 Task: Use the audio channel remapper to remap the "Side left" to "Low-frequency effects".
Action: Mouse moved to (119, 19)
Screenshot: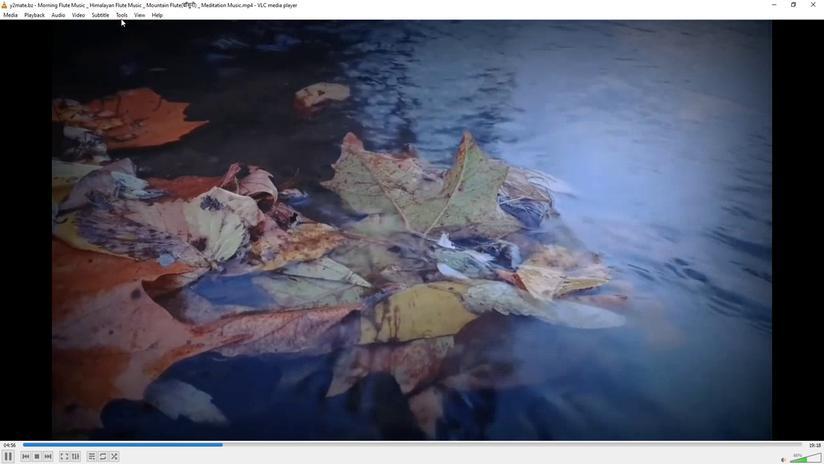 
Action: Mouse pressed left at (119, 19)
Screenshot: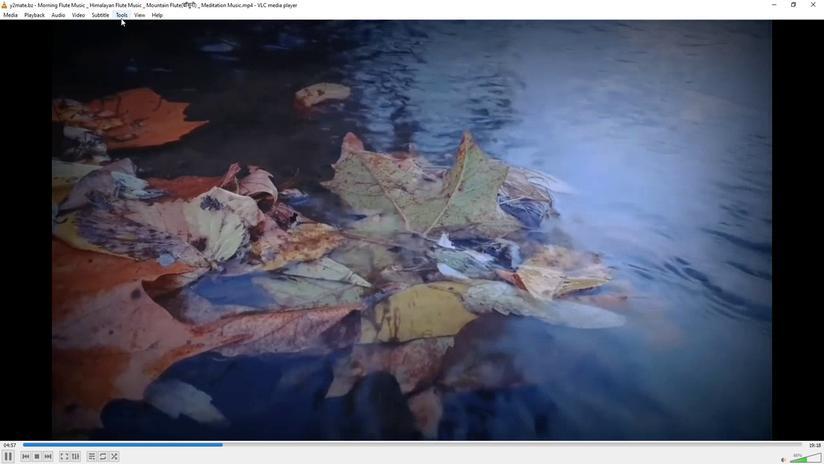 
Action: Mouse moved to (139, 115)
Screenshot: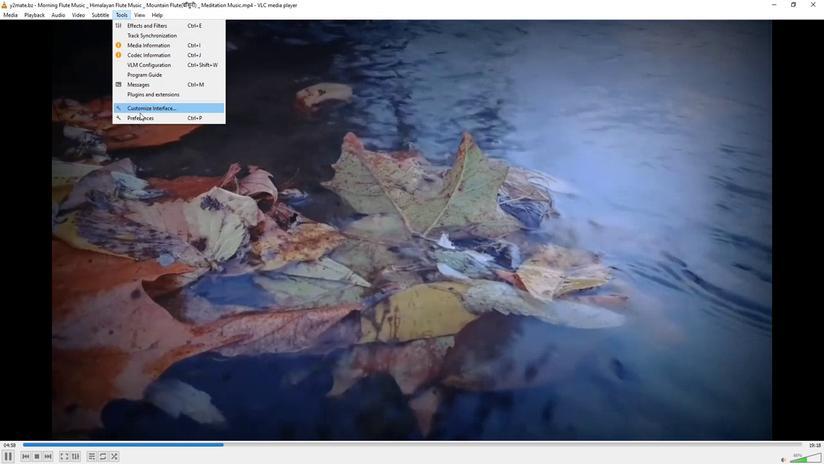 
Action: Mouse pressed left at (139, 115)
Screenshot: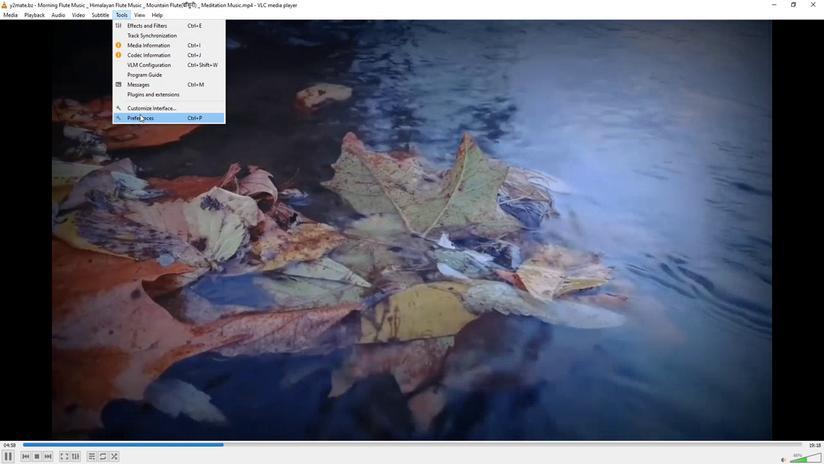 
Action: Mouse moved to (274, 384)
Screenshot: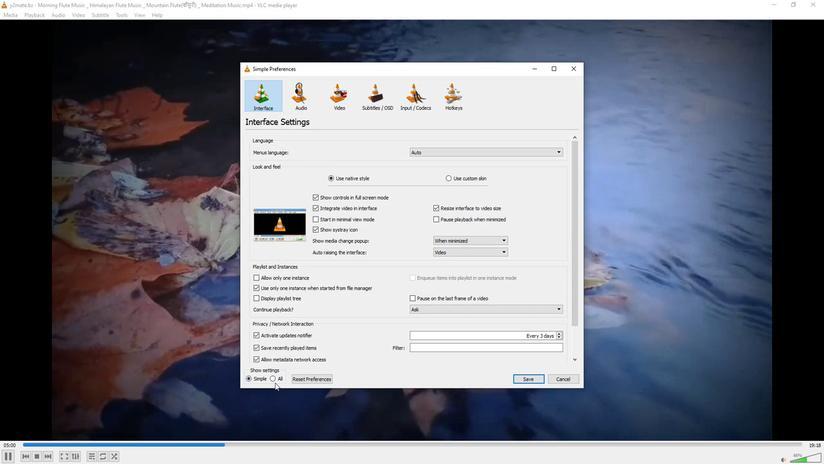 
Action: Mouse pressed left at (274, 384)
Screenshot: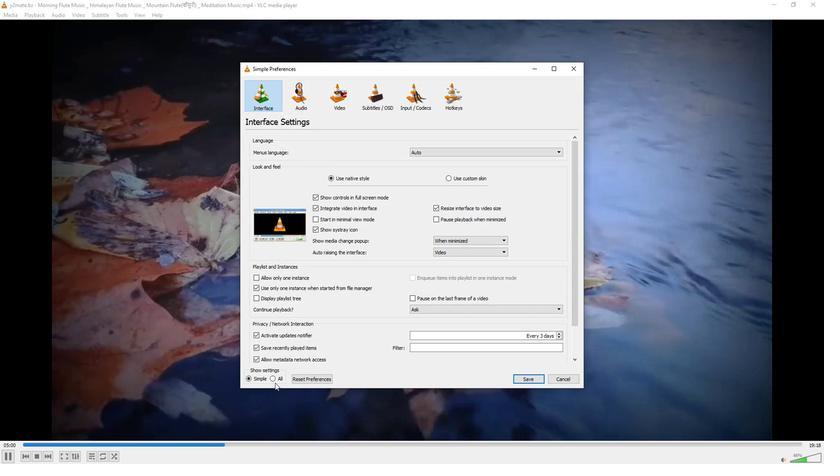 
Action: Mouse moved to (271, 378)
Screenshot: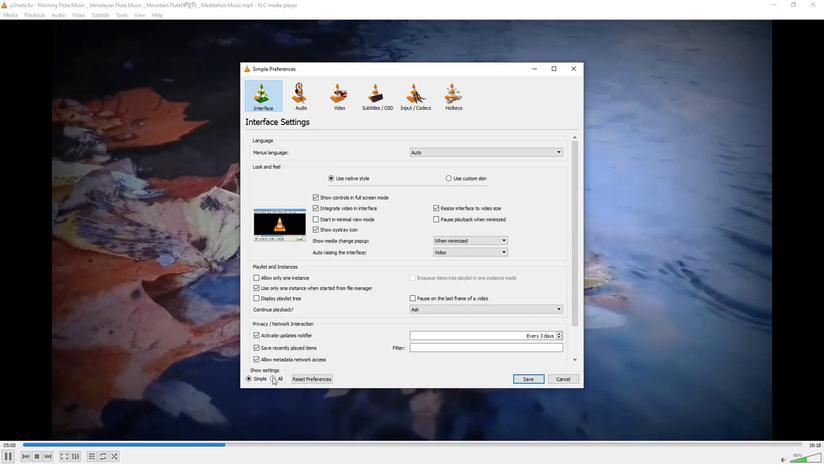 
Action: Mouse pressed left at (271, 378)
Screenshot: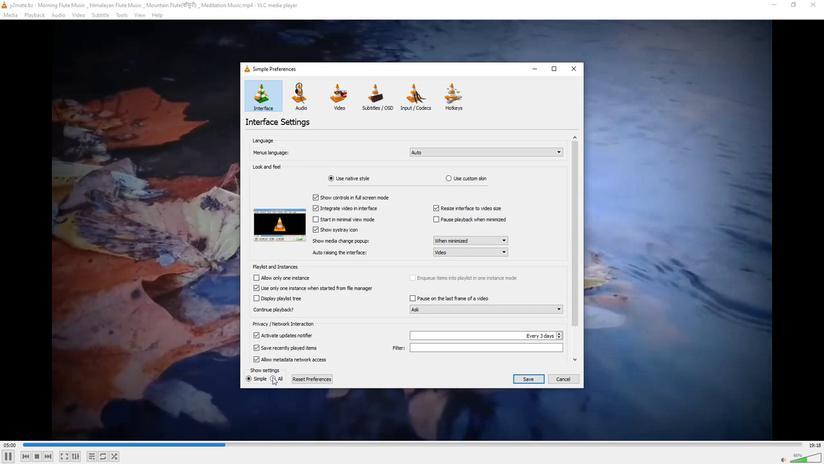 
Action: Mouse moved to (259, 185)
Screenshot: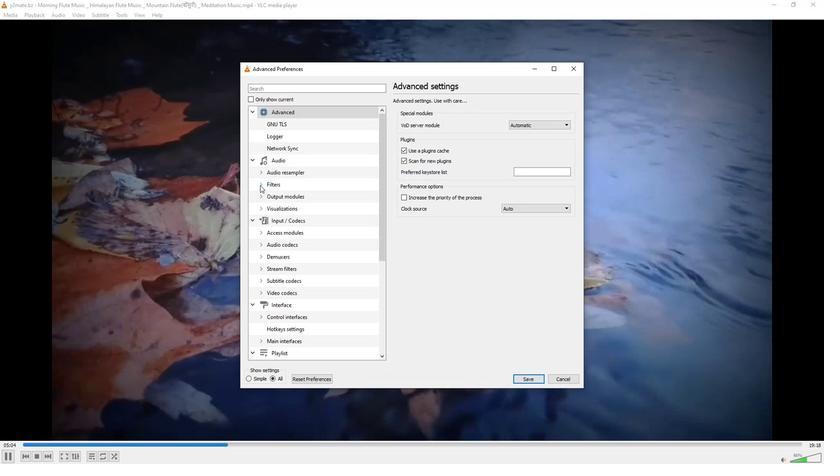 
Action: Mouse pressed left at (259, 185)
Screenshot: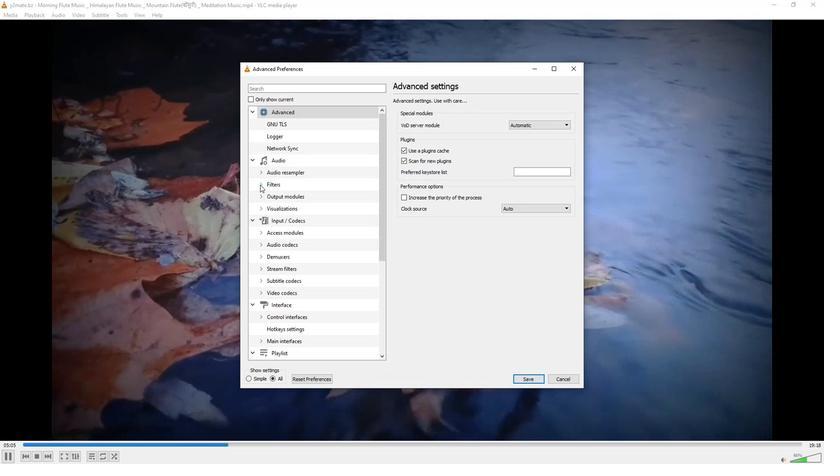 
Action: Mouse moved to (286, 305)
Screenshot: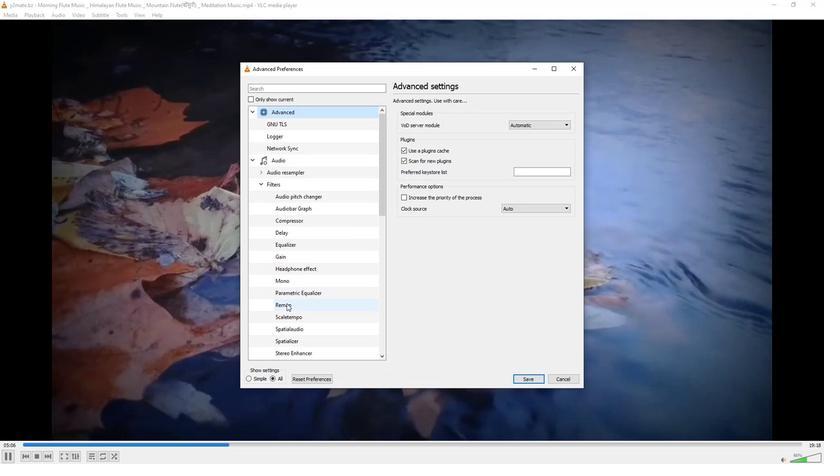 
Action: Mouse pressed left at (286, 305)
Screenshot: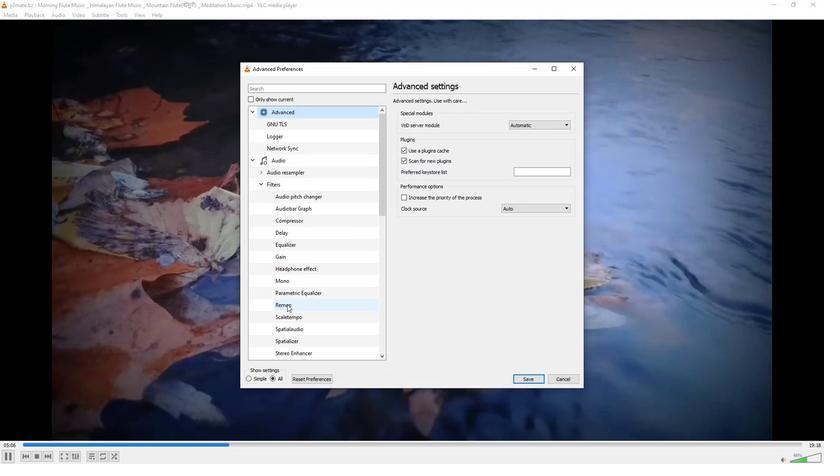 
Action: Mouse moved to (538, 184)
Screenshot: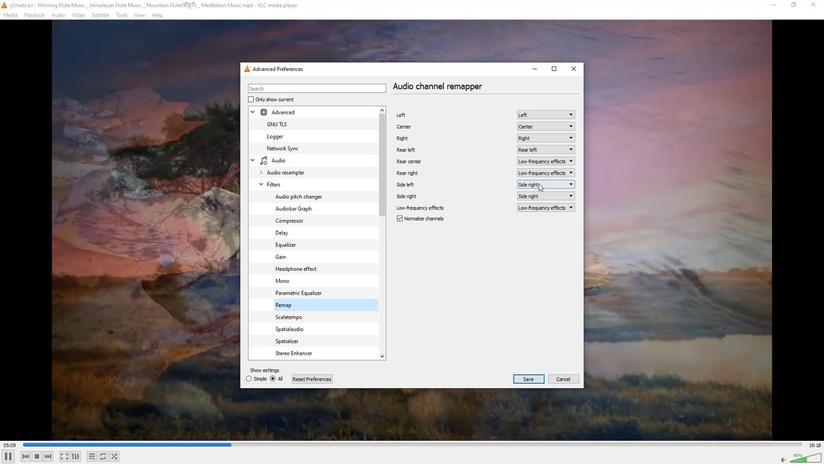 
Action: Mouse pressed left at (538, 184)
Screenshot: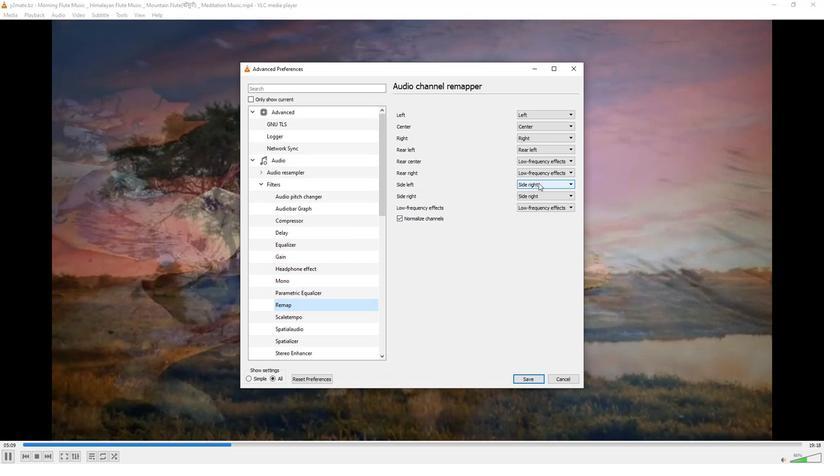 
Action: Mouse moved to (538, 236)
Screenshot: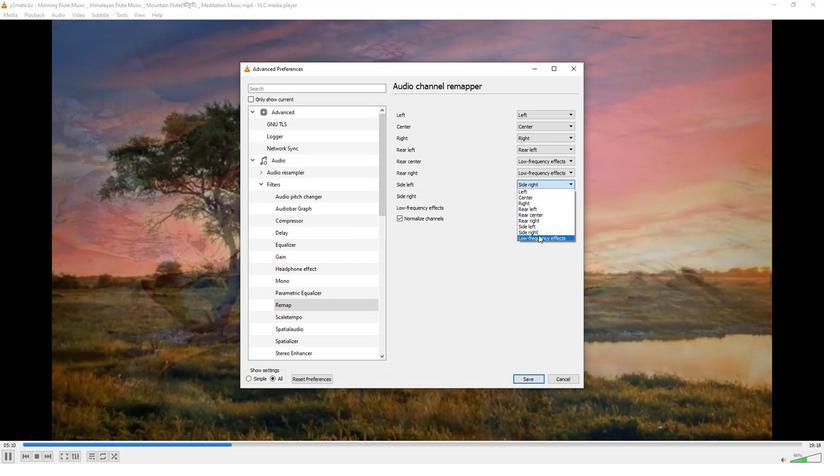 
Action: Mouse pressed left at (538, 236)
Screenshot: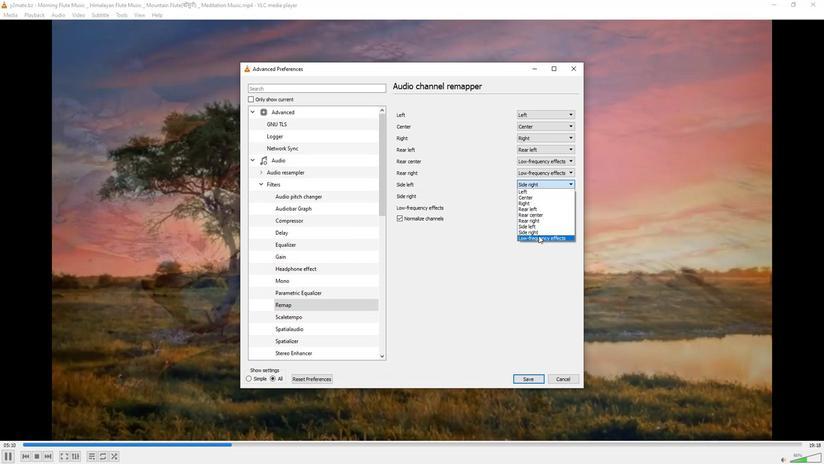
Action: Mouse moved to (529, 378)
Screenshot: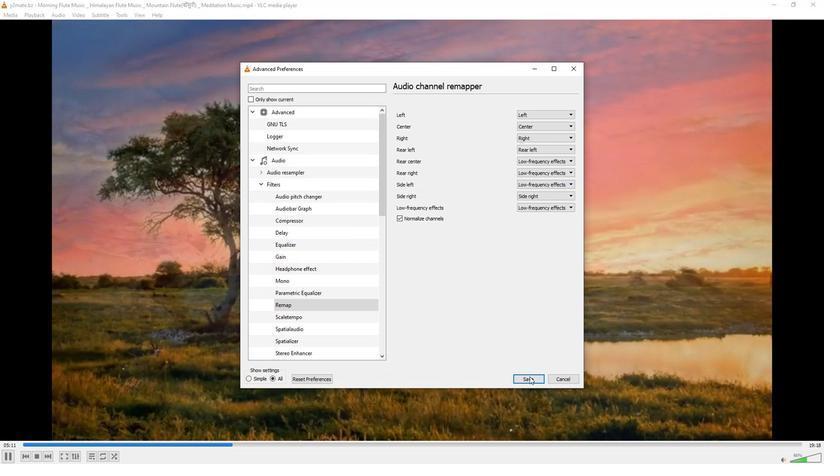 
Action: Mouse pressed left at (529, 378)
Screenshot: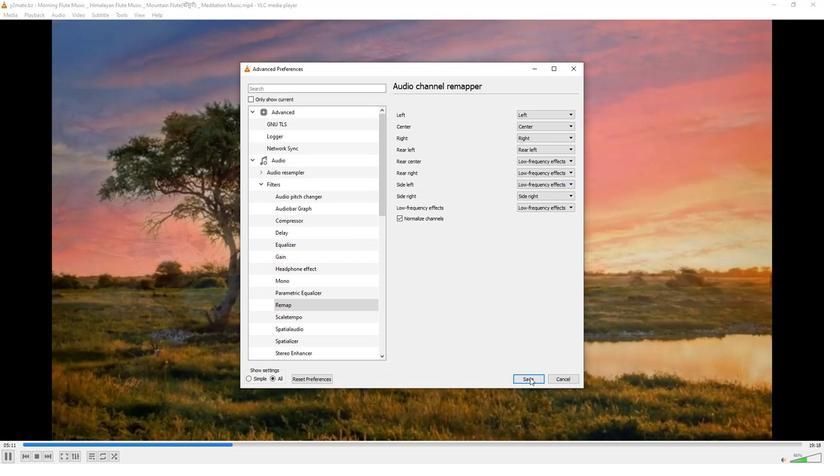
Action: Mouse moved to (513, 325)
Screenshot: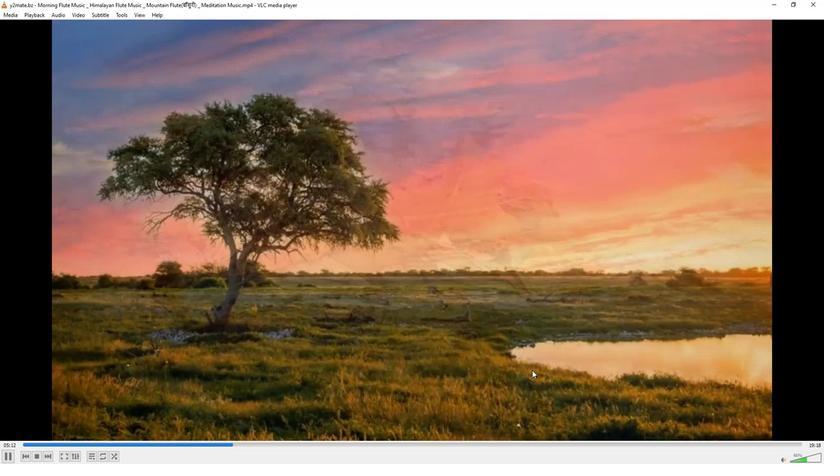 
